 Task: Change object animations to spin.
Action: Mouse moved to (611, 113)
Screenshot: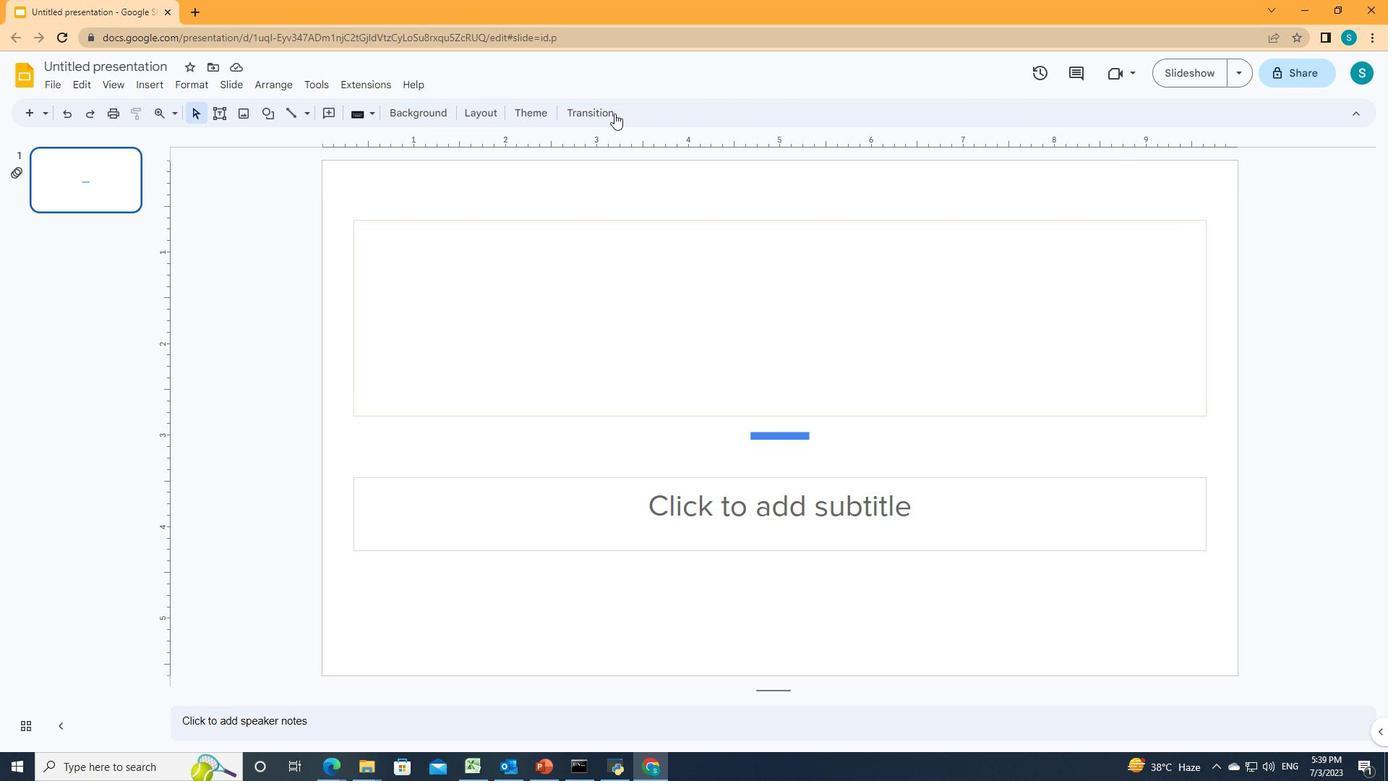 
Action: Mouse pressed left at (611, 113)
Screenshot: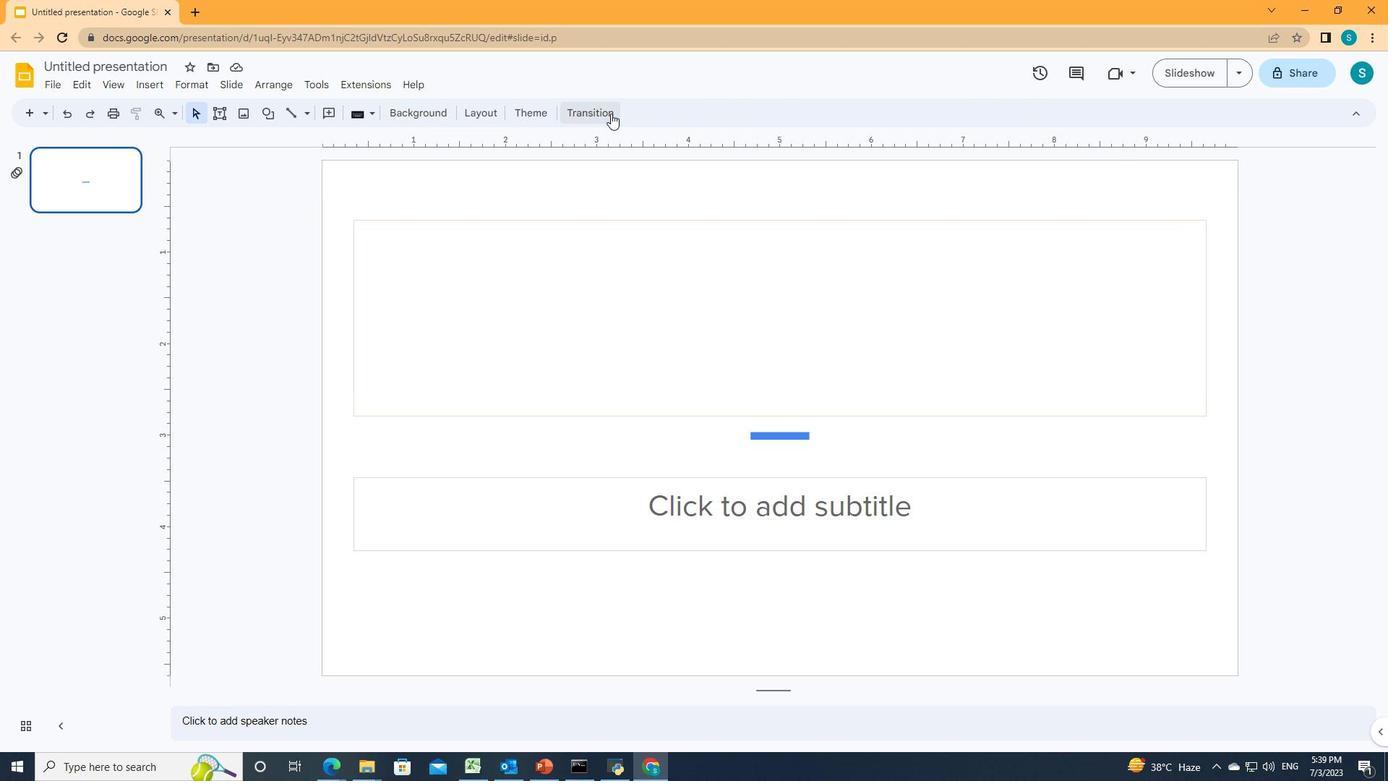 
Action: Mouse moved to (1315, 418)
Screenshot: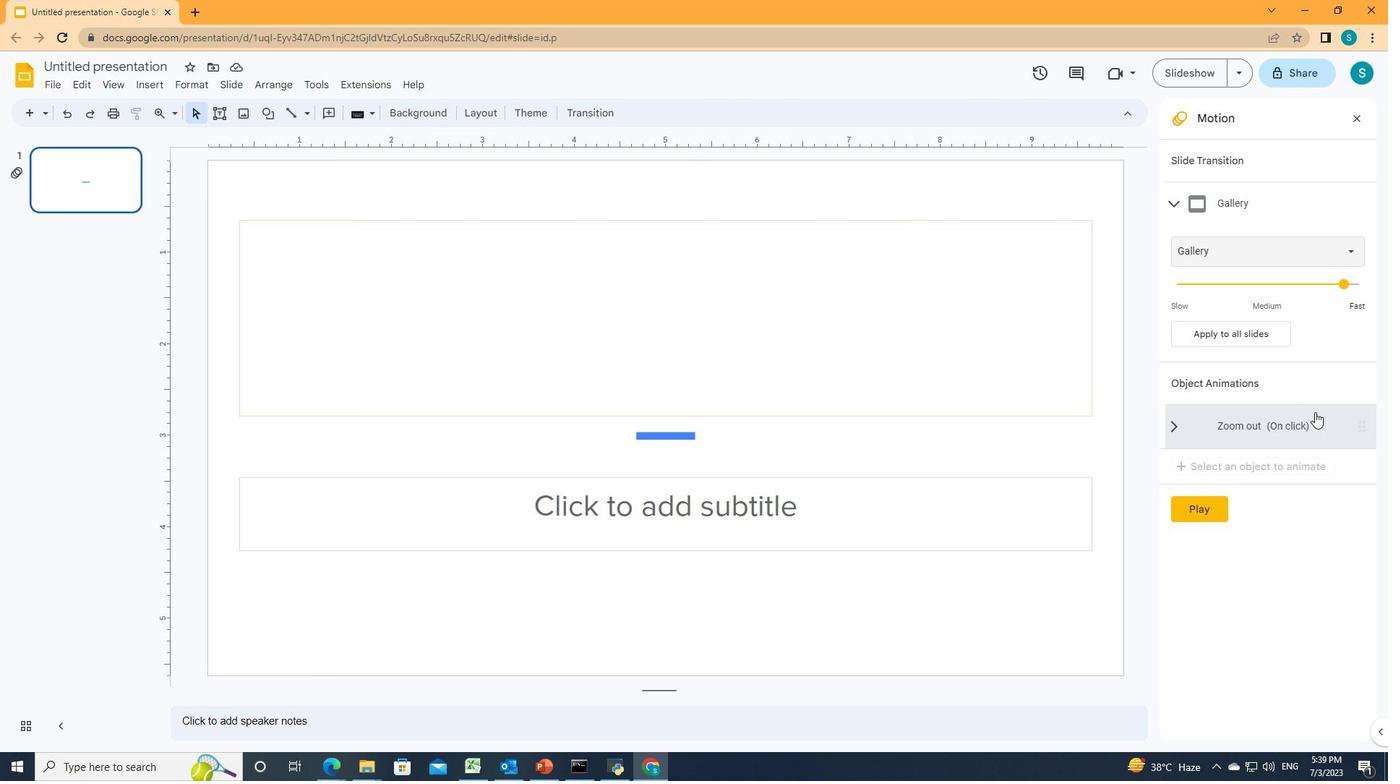
Action: Mouse pressed left at (1315, 418)
Screenshot: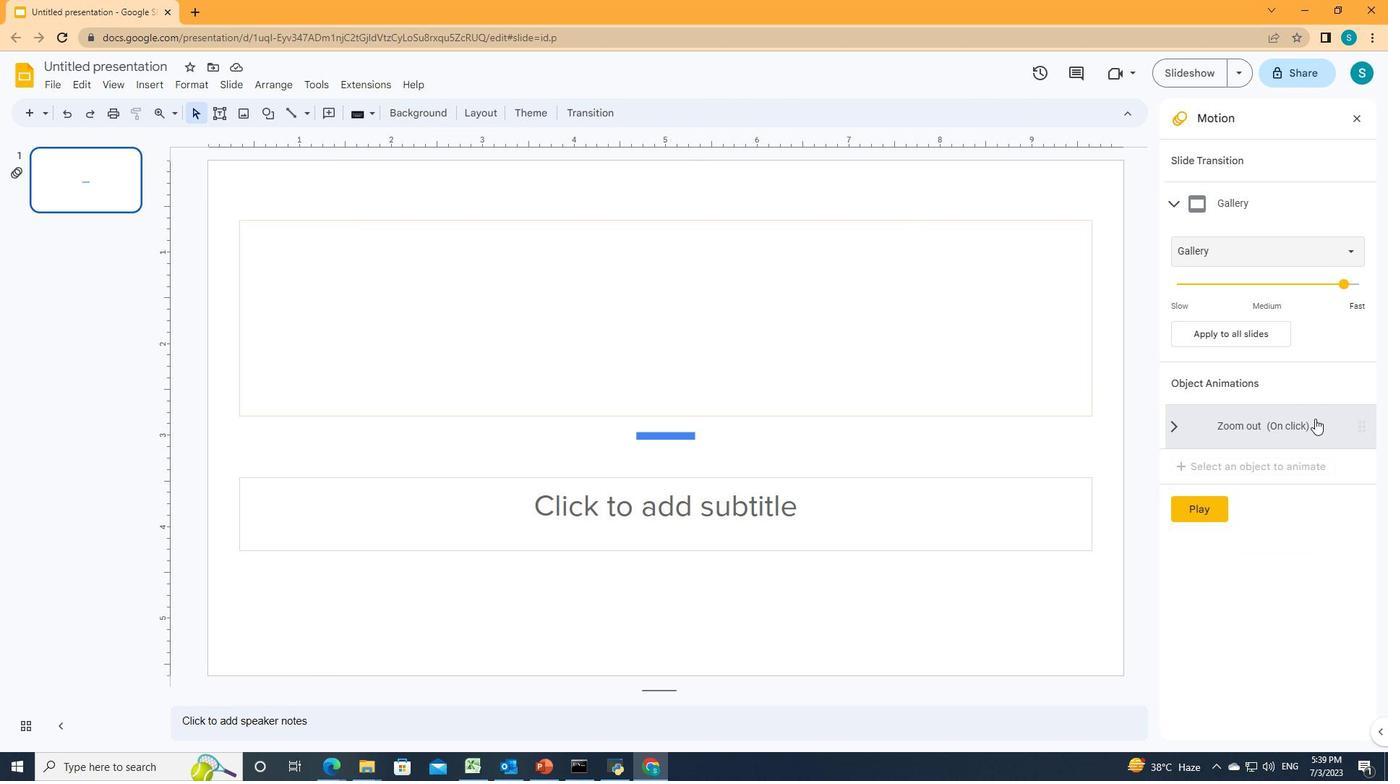 
Action: Mouse moved to (1307, 340)
Screenshot: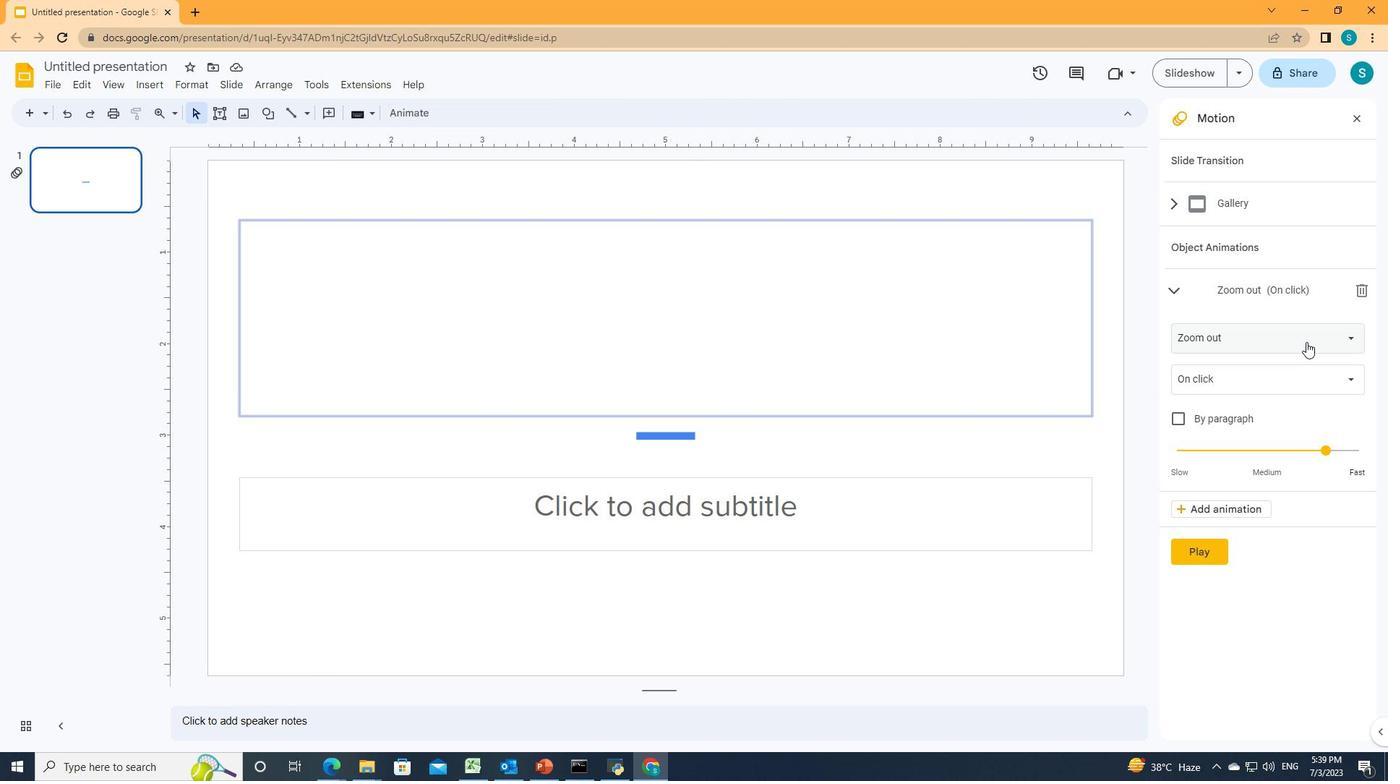 
Action: Mouse pressed left at (1307, 340)
Screenshot: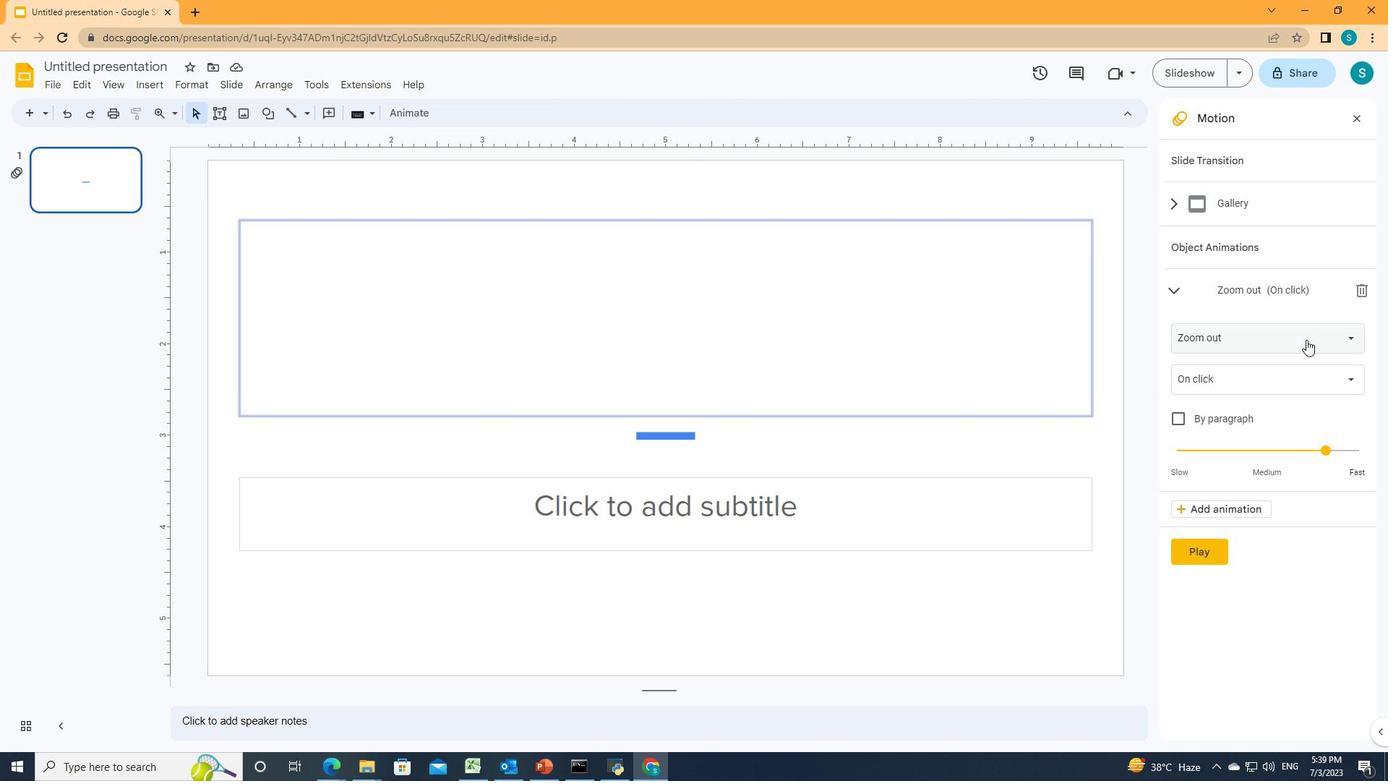 
Action: Mouse moved to (1212, 701)
Screenshot: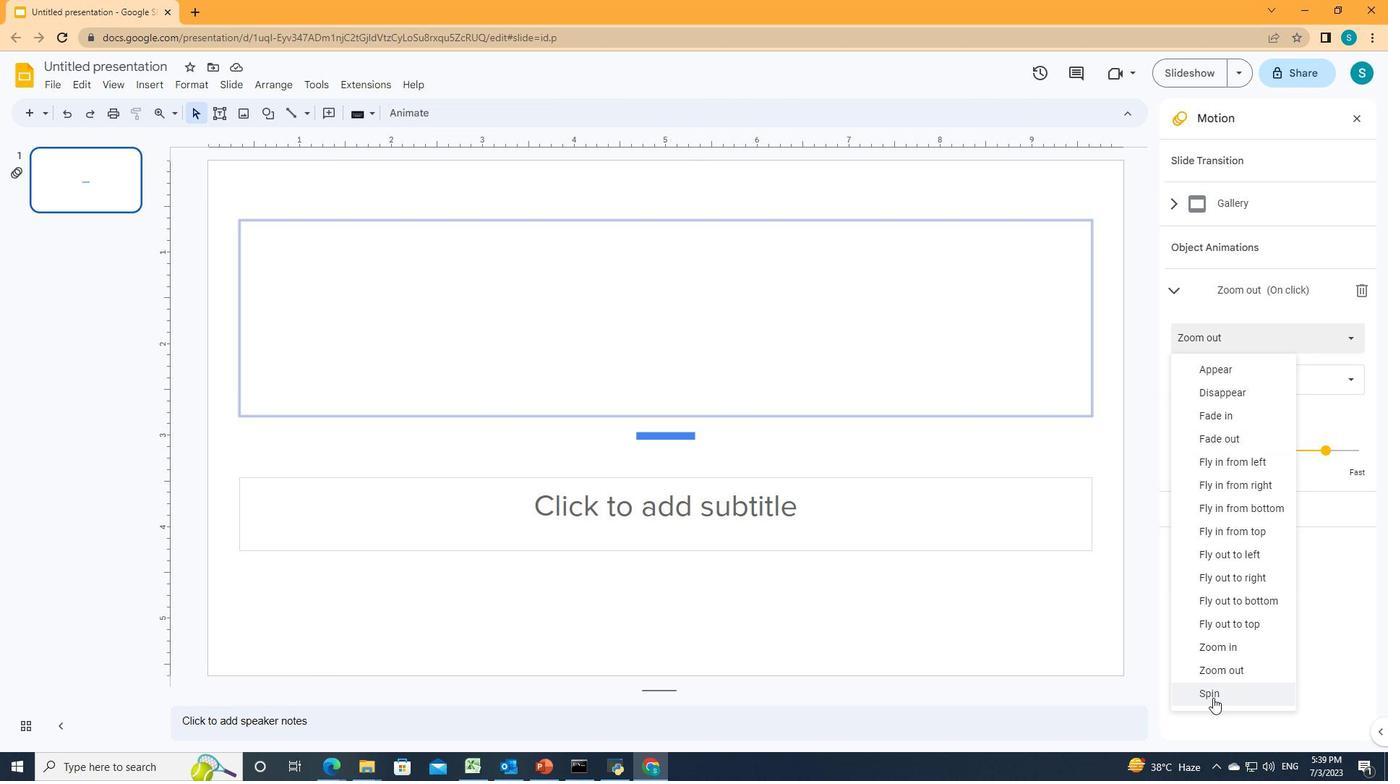 
Action: Mouse pressed left at (1212, 701)
Screenshot: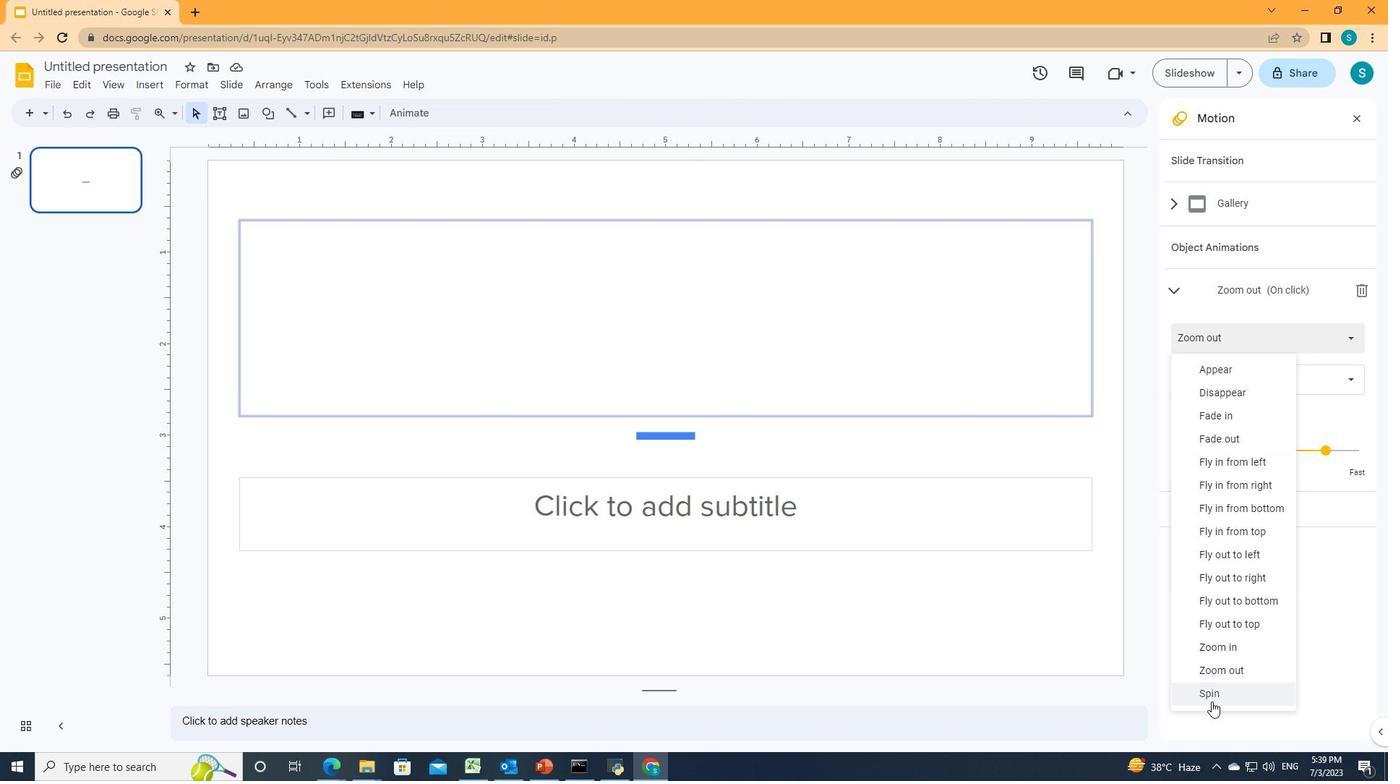 
Action: Mouse moved to (1212, 702)
Screenshot: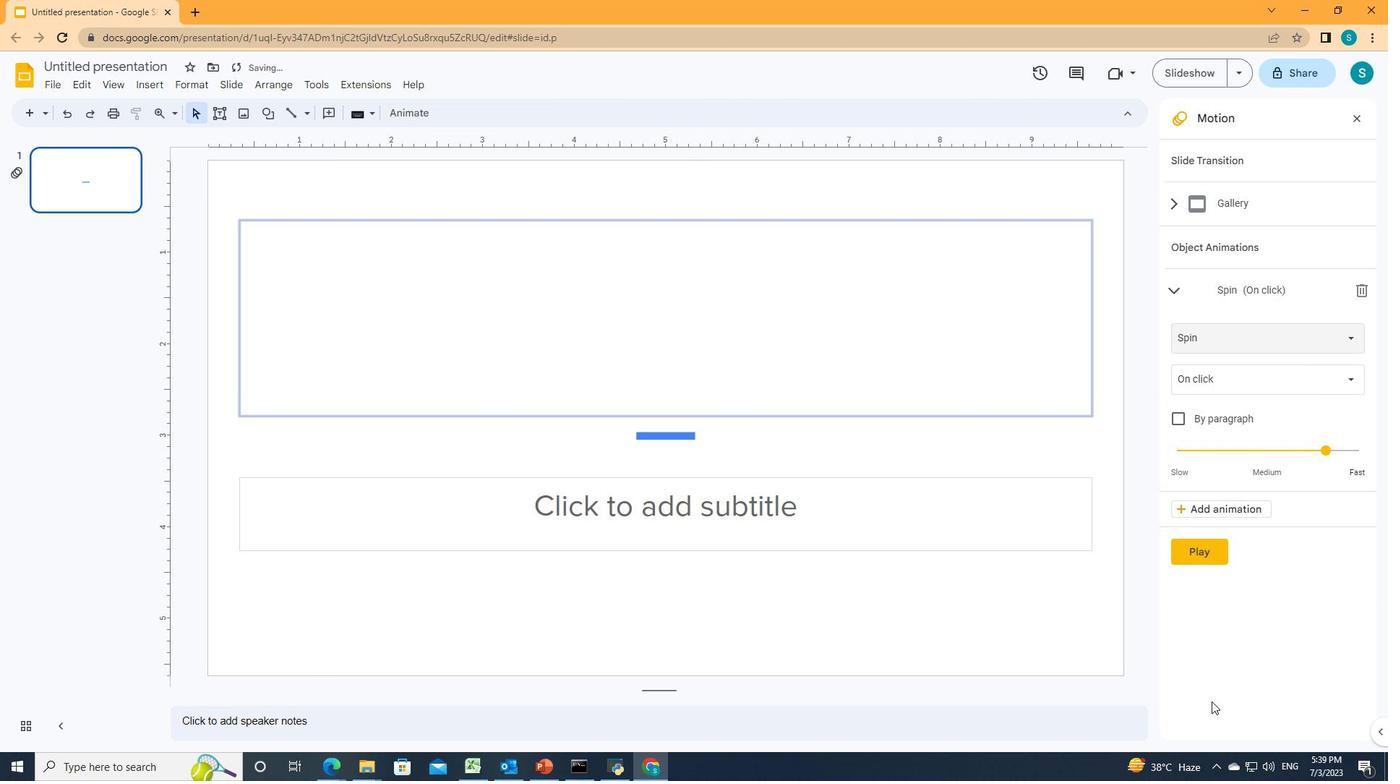 
